 Task: Filter companies with 501-1000 employees.
Action: Mouse moved to (332, 80)
Screenshot: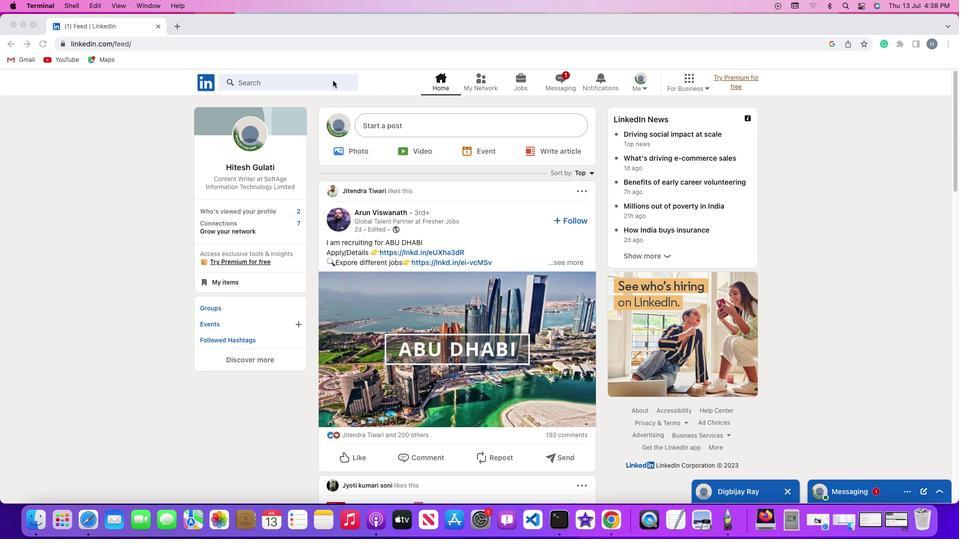 
Action: Mouse pressed left at (332, 80)
Screenshot: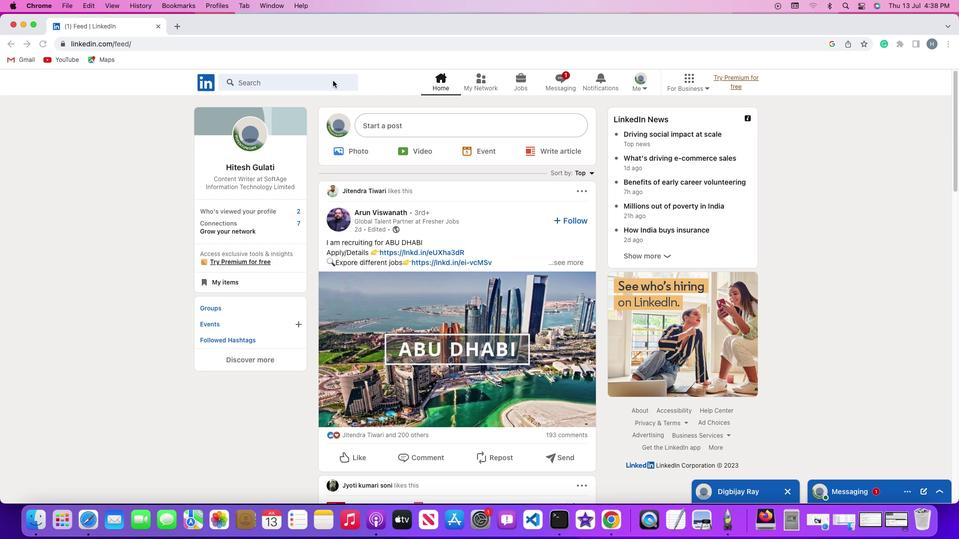 
Action: Mouse pressed left at (332, 80)
Screenshot: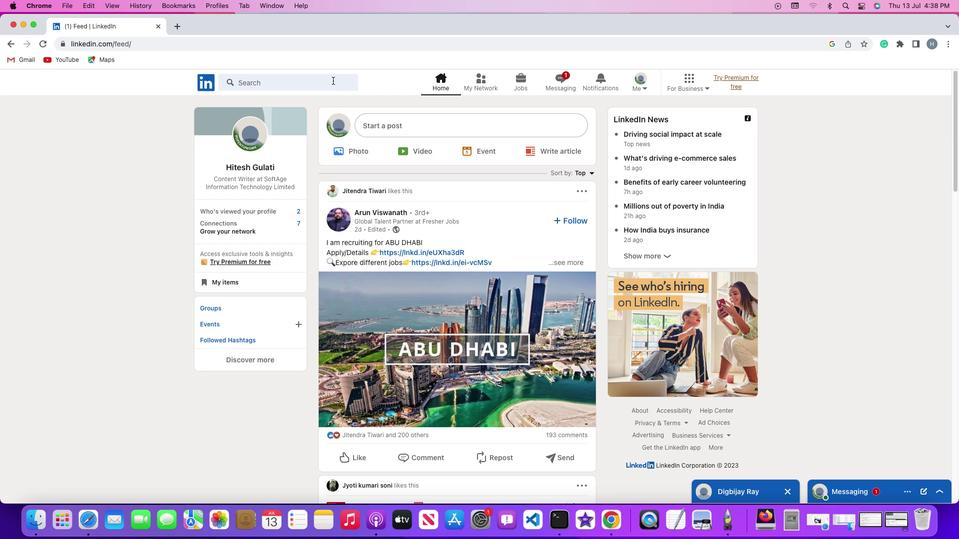 
Action: Mouse moved to (363, 102)
Screenshot: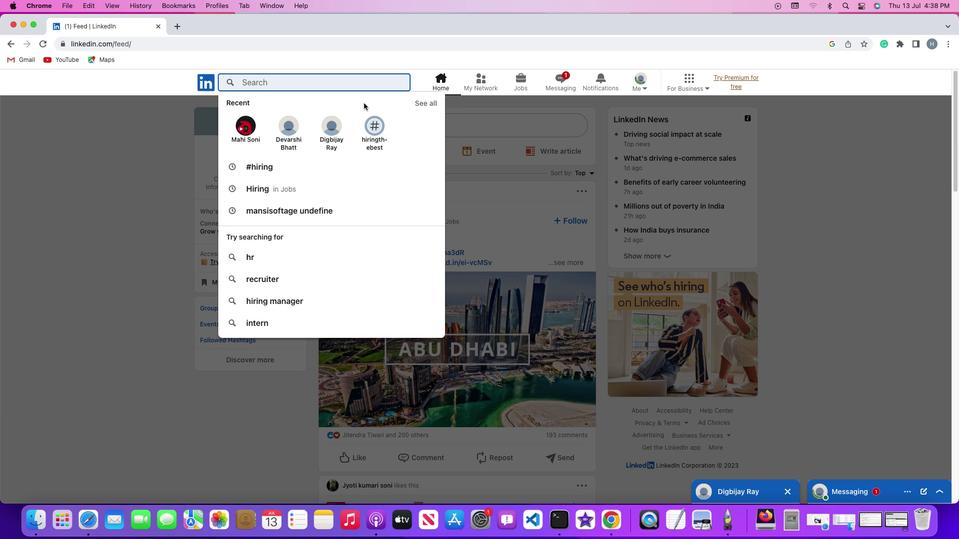 
Action: Key pressed Key.shift'#''h''i''r''i''n''g'Key.enter
Screenshot: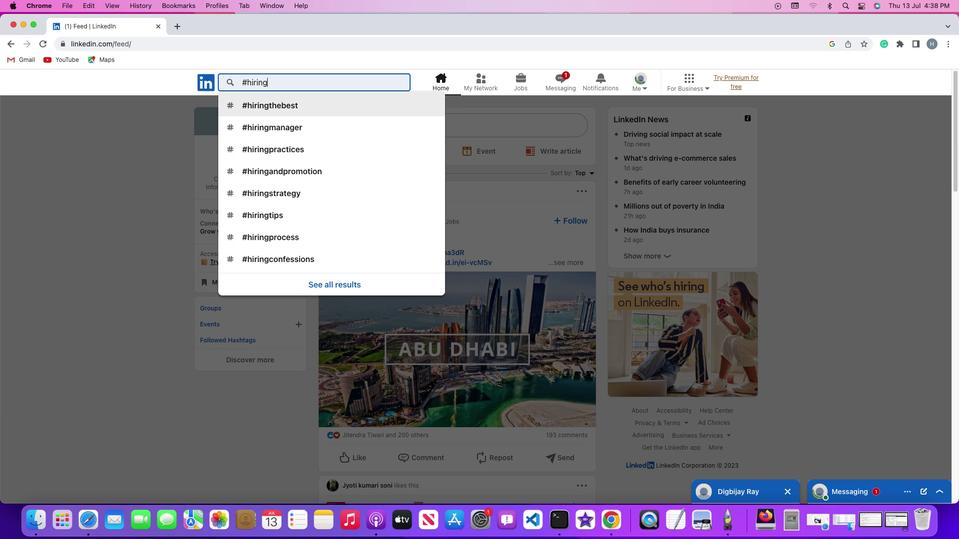 
Action: Mouse moved to (352, 111)
Screenshot: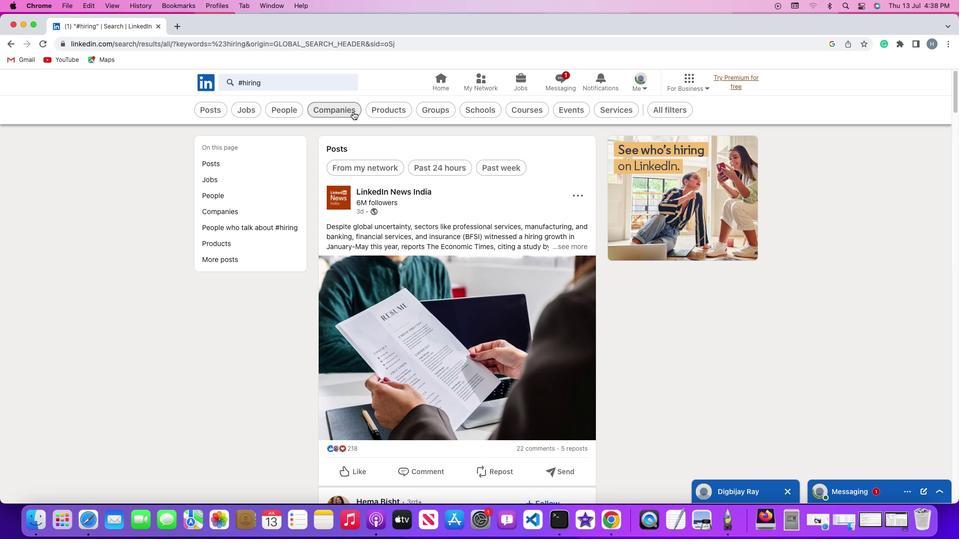 
Action: Mouse pressed left at (352, 111)
Screenshot: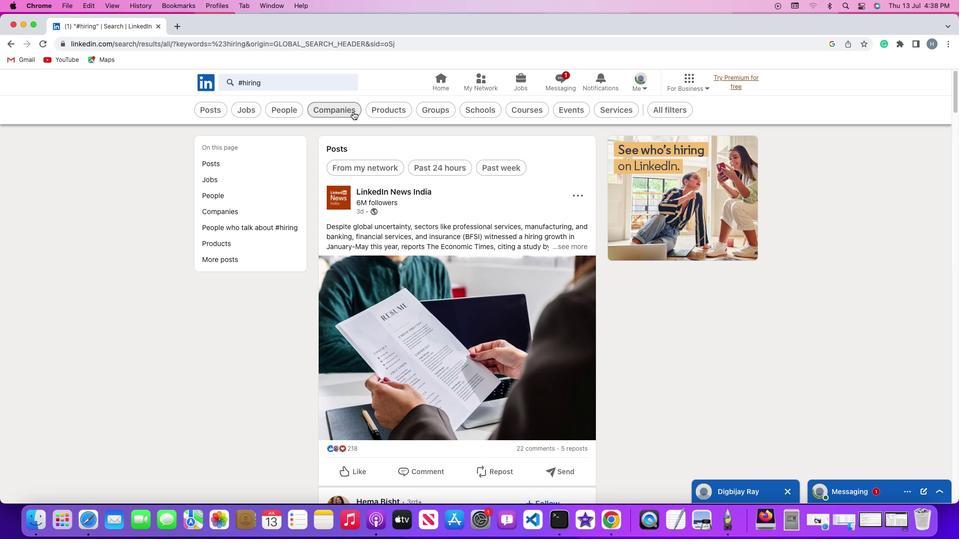 
Action: Mouse moved to (451, 110)
Screenshot: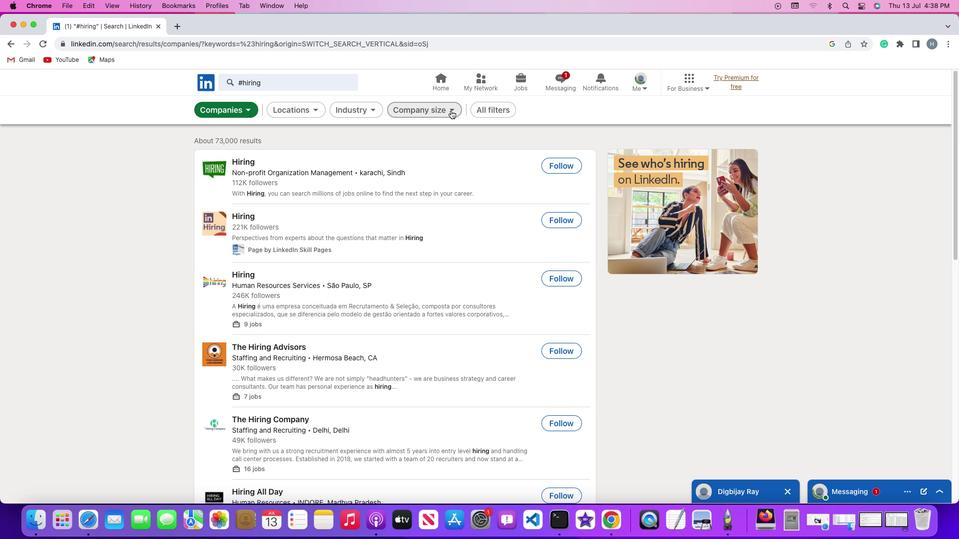 
Action: Mouse pressed left at (451, 110)
Screenshot: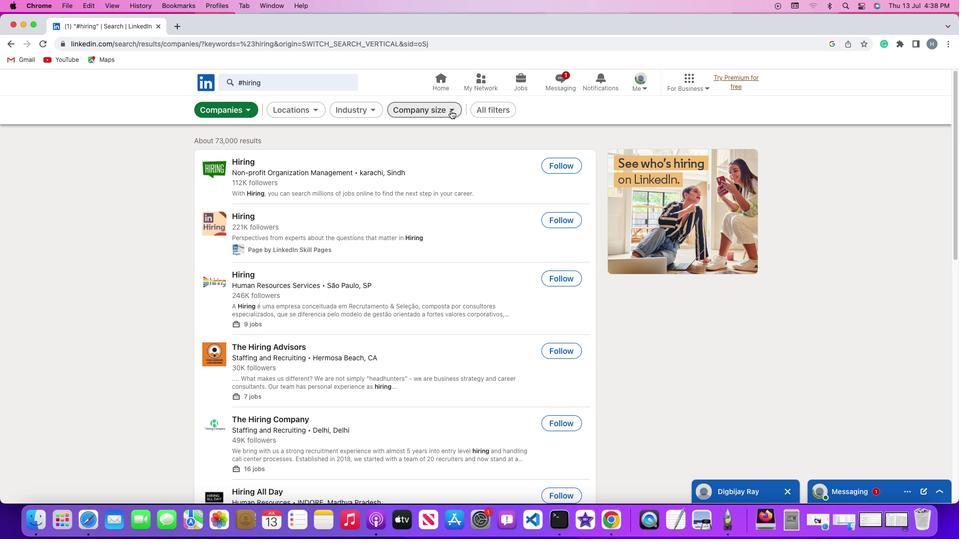 
Action: Mouse moved to (360, 223)
Screenshot: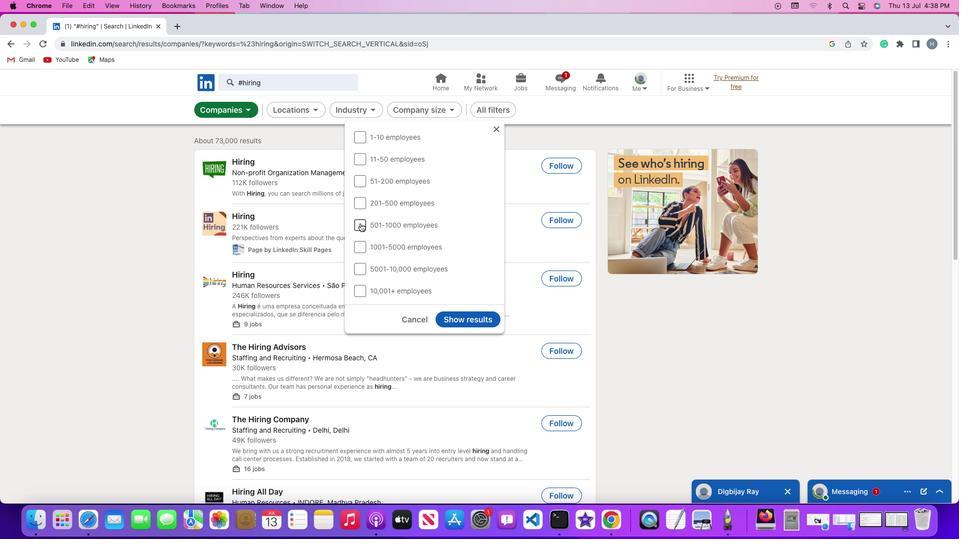 
Action: Mouse pressed left at (360, 223)
Screenshot: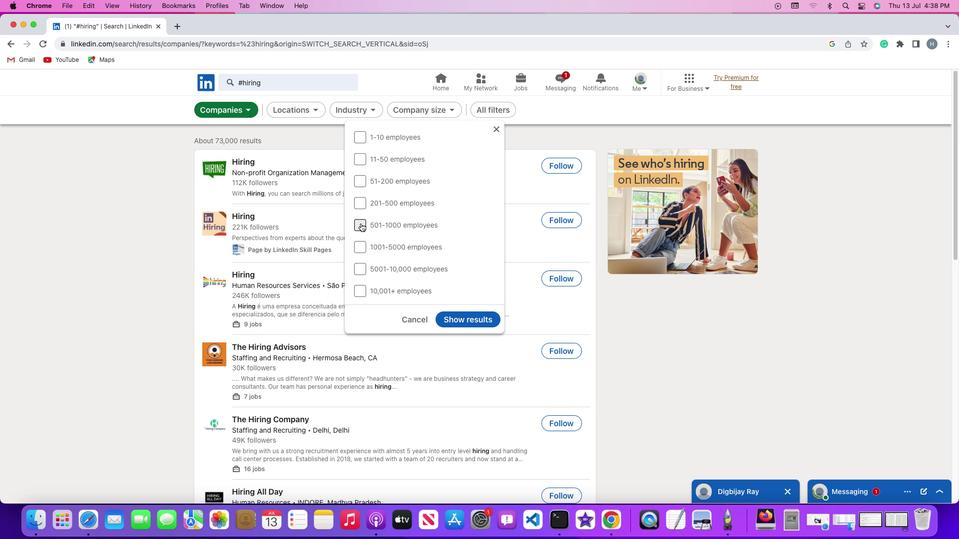 
Action: Mouse moved to (469, 319)
Screenshot: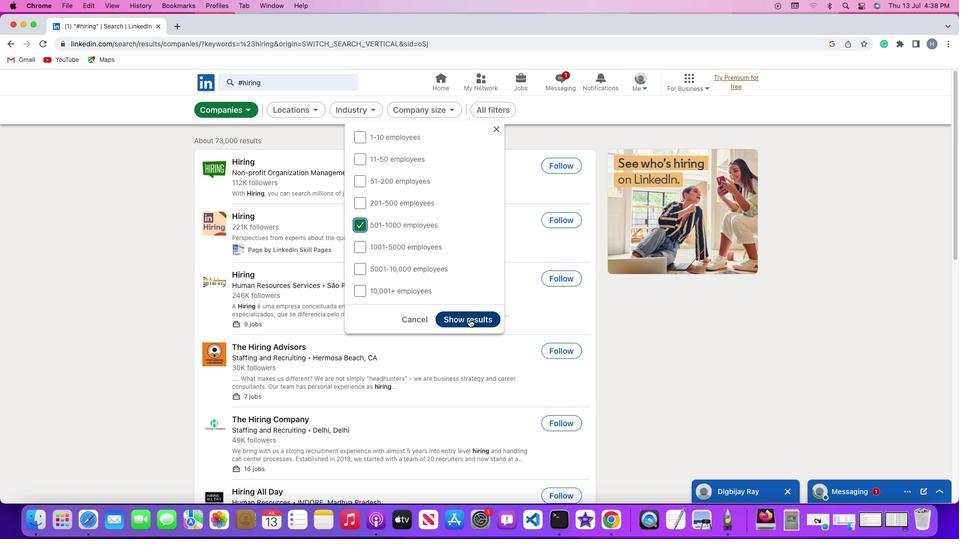 
Action: Mouse pressed left at (469, 319)
Screenshot: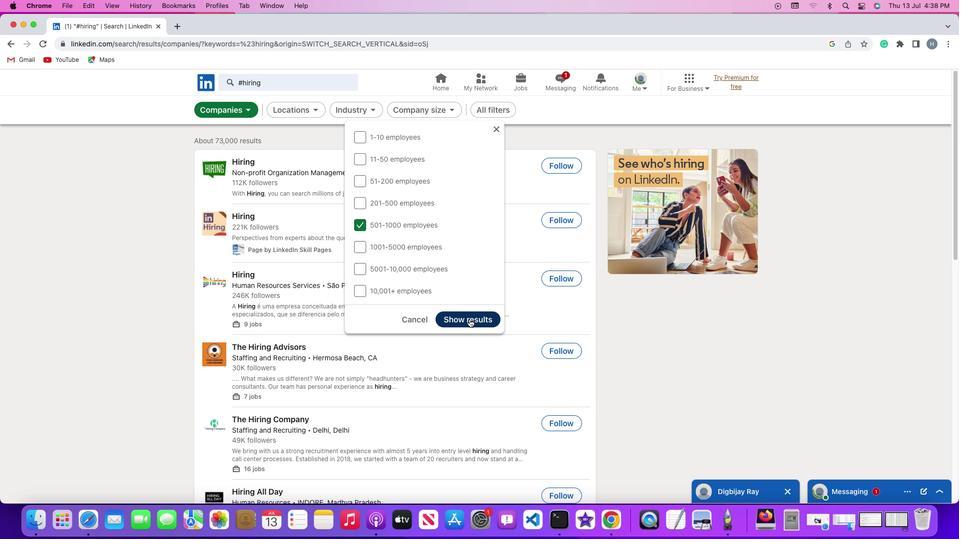 
Action: Mouse moved to (463, 234)
Screenshot: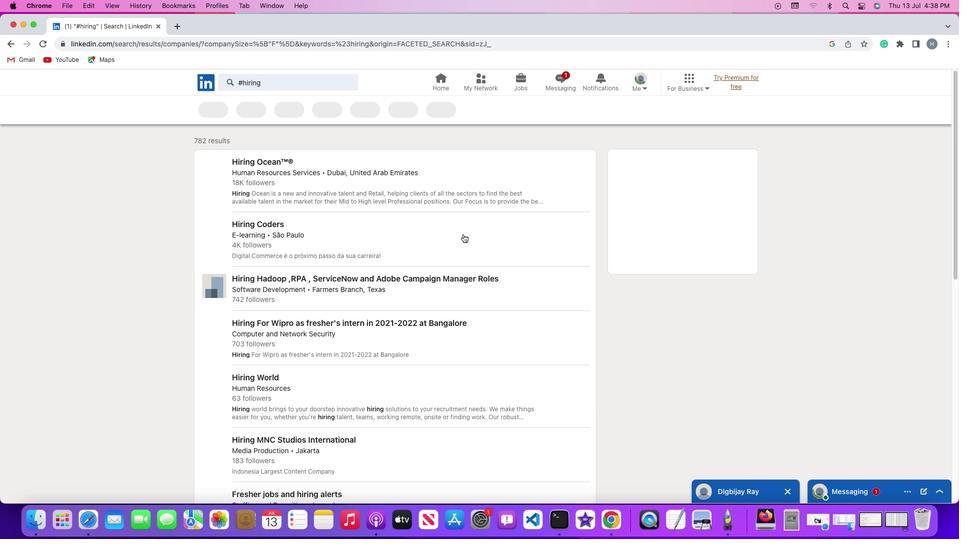 
